 Task: Add Nats Rawline Chocolate Mousse With A Crunchy Hazelnut Topping to the cart.
Action: Mouse moved to (28, 101)
Screenshot: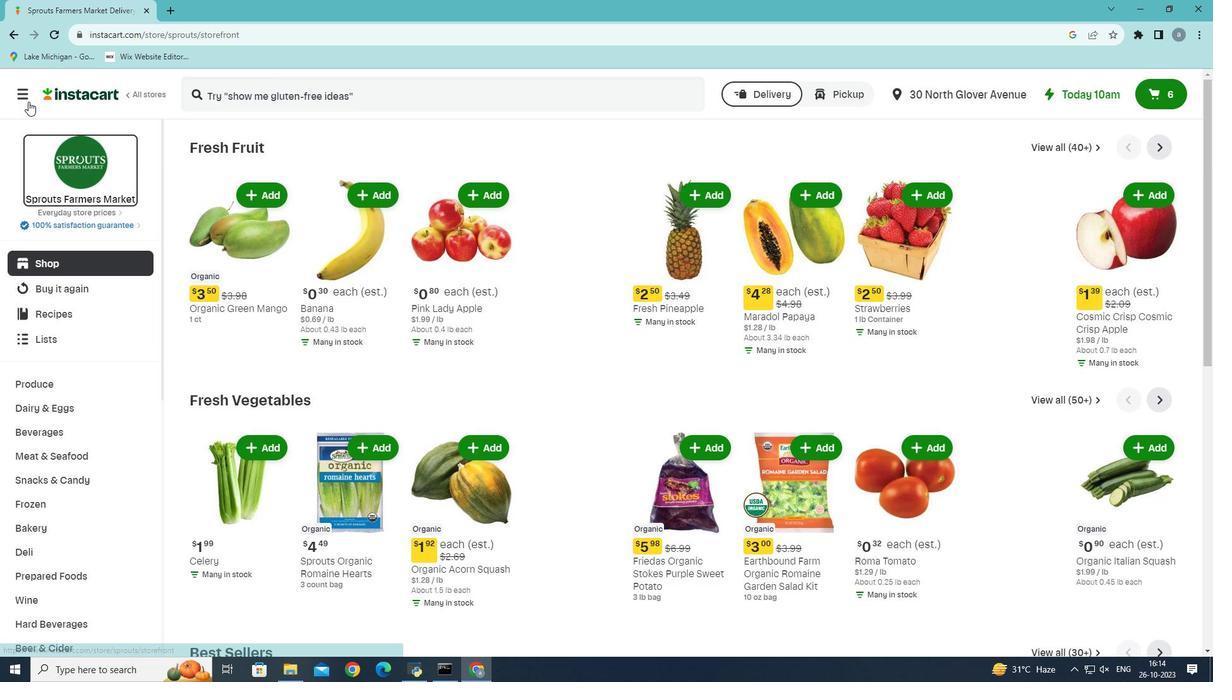 
Action: Mouse pressed left at (28, 101)
Screenshot: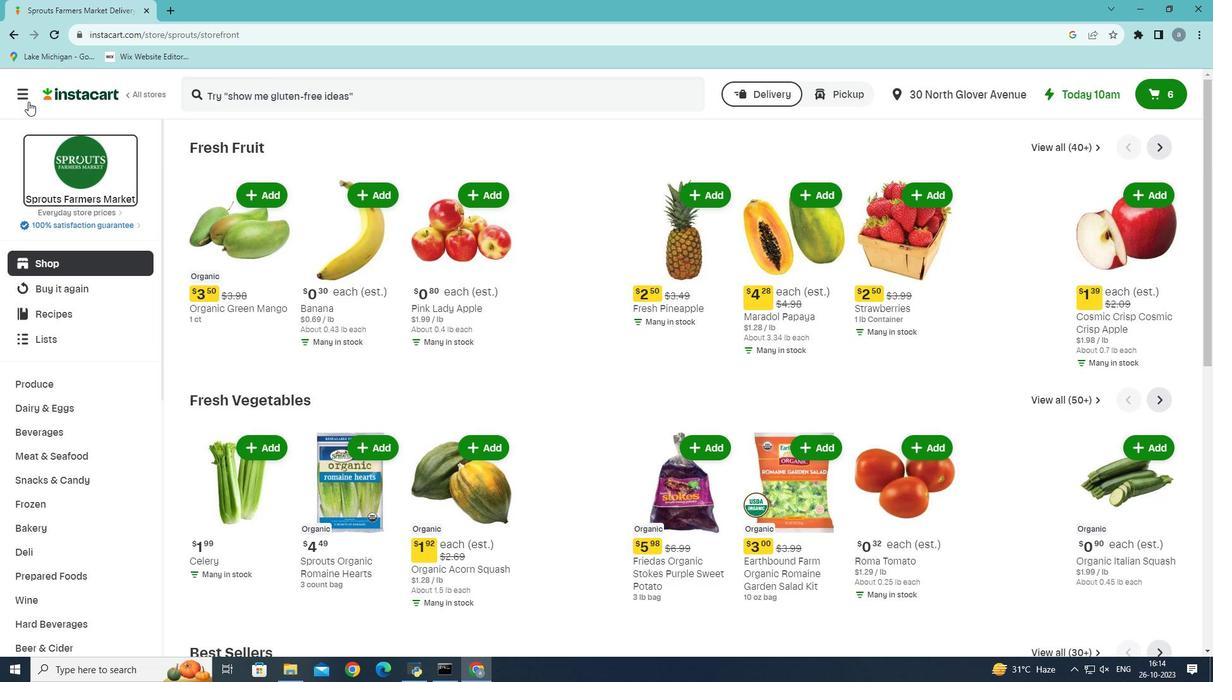 
Action: Mouse moved to (87, 367)
Screenshot: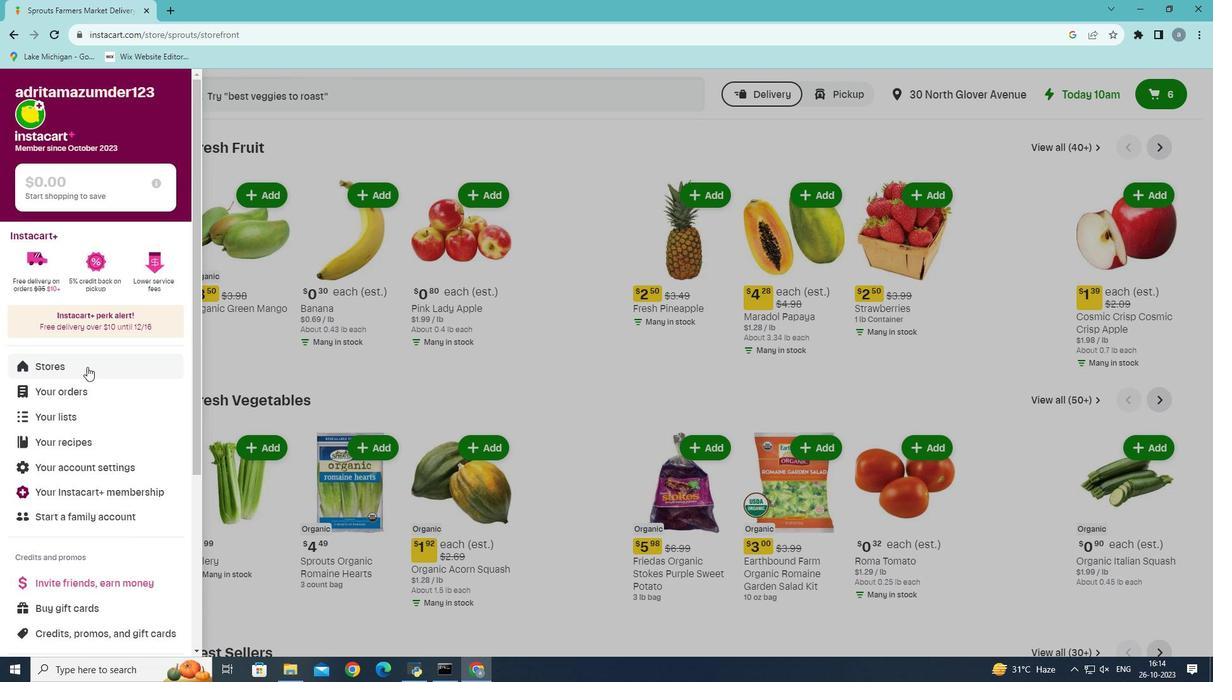 
Action: Mouse pressed left at (87, 367)
Screenshot: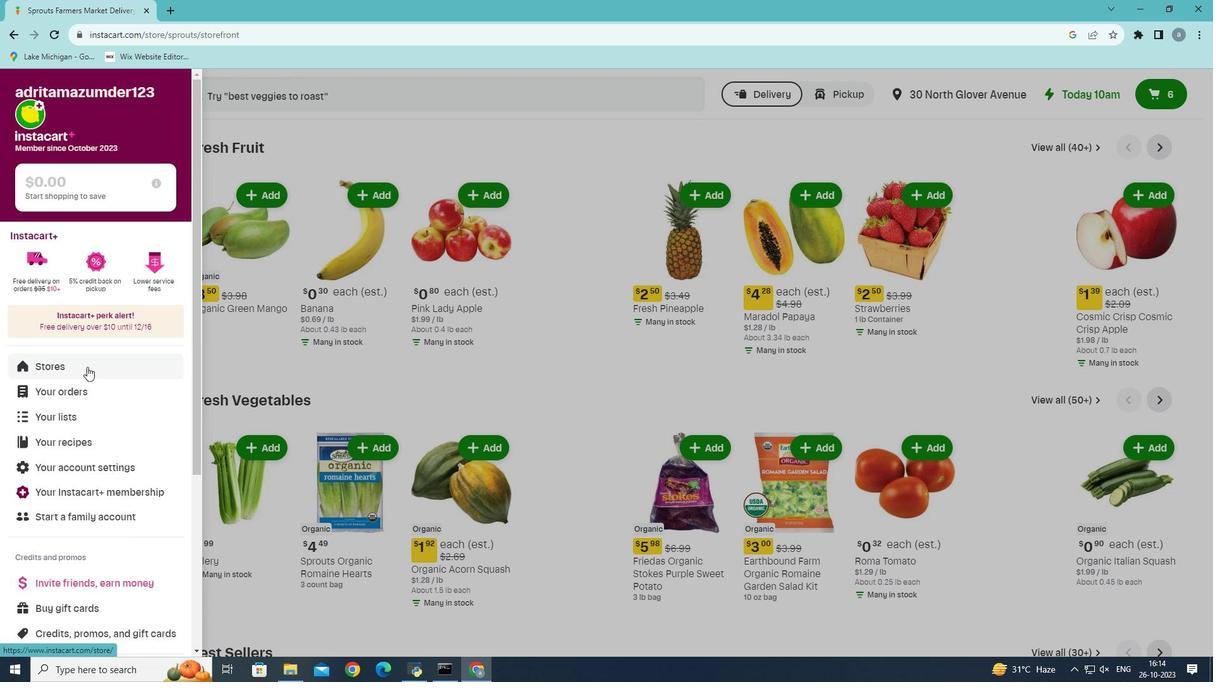 
Action: Mouse moved to (288, 142)
Screenshot: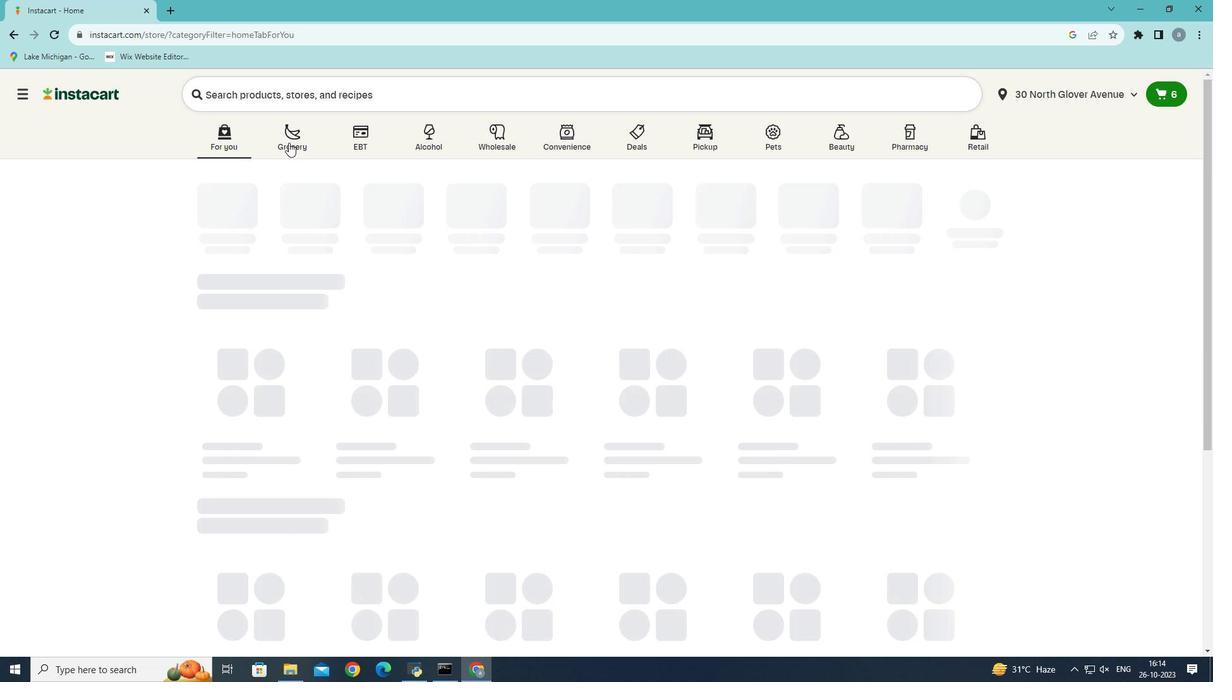 
Action: Mouse pressed left at (288, 142)
Screenshot: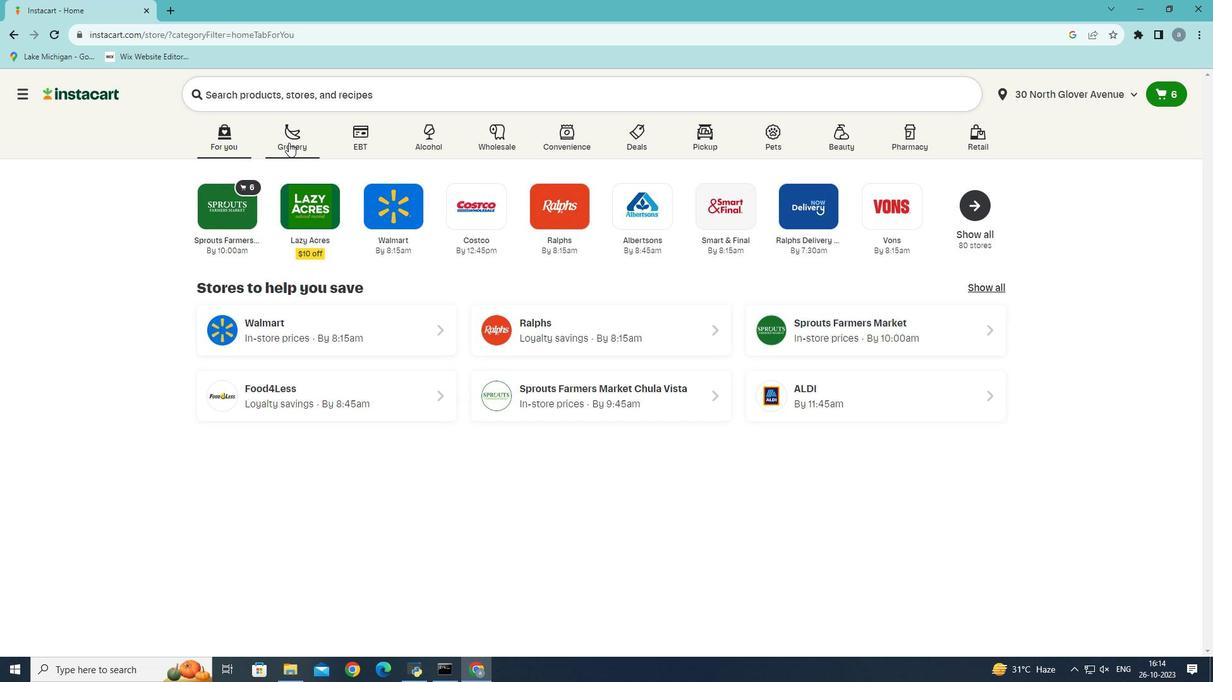 
Action: Mouse moved to (305, 378)
Screenshot: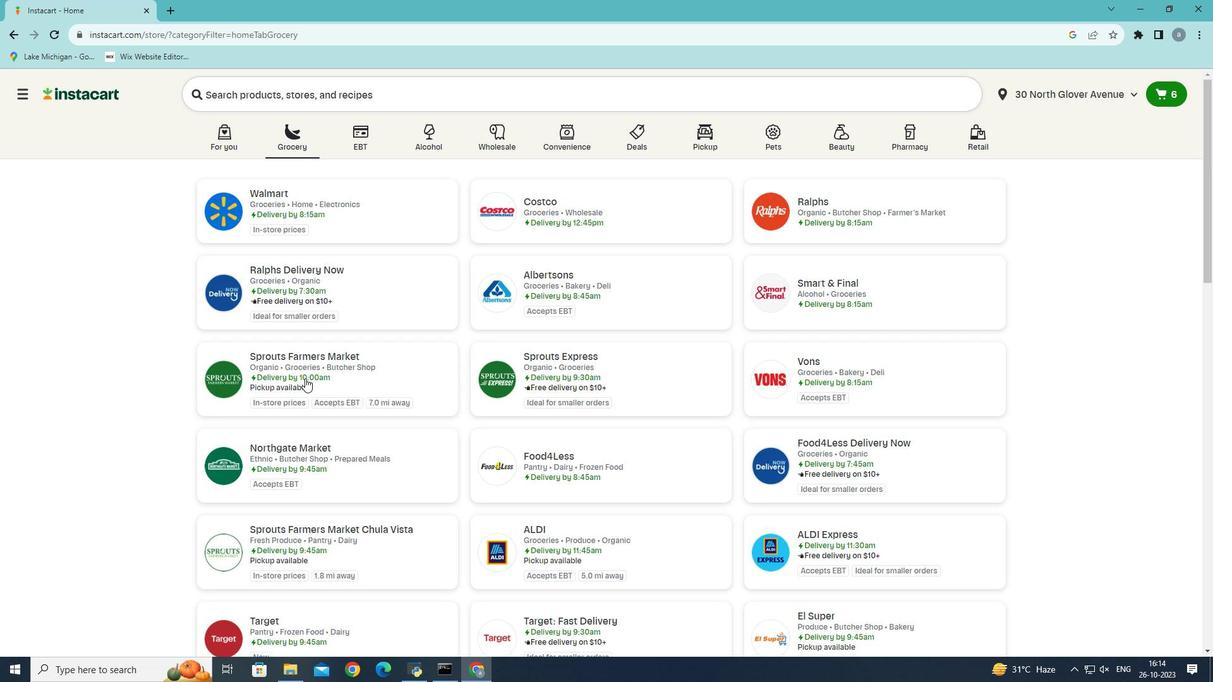 
Action: Mouse pressed left at (305, 378)
Screenshot: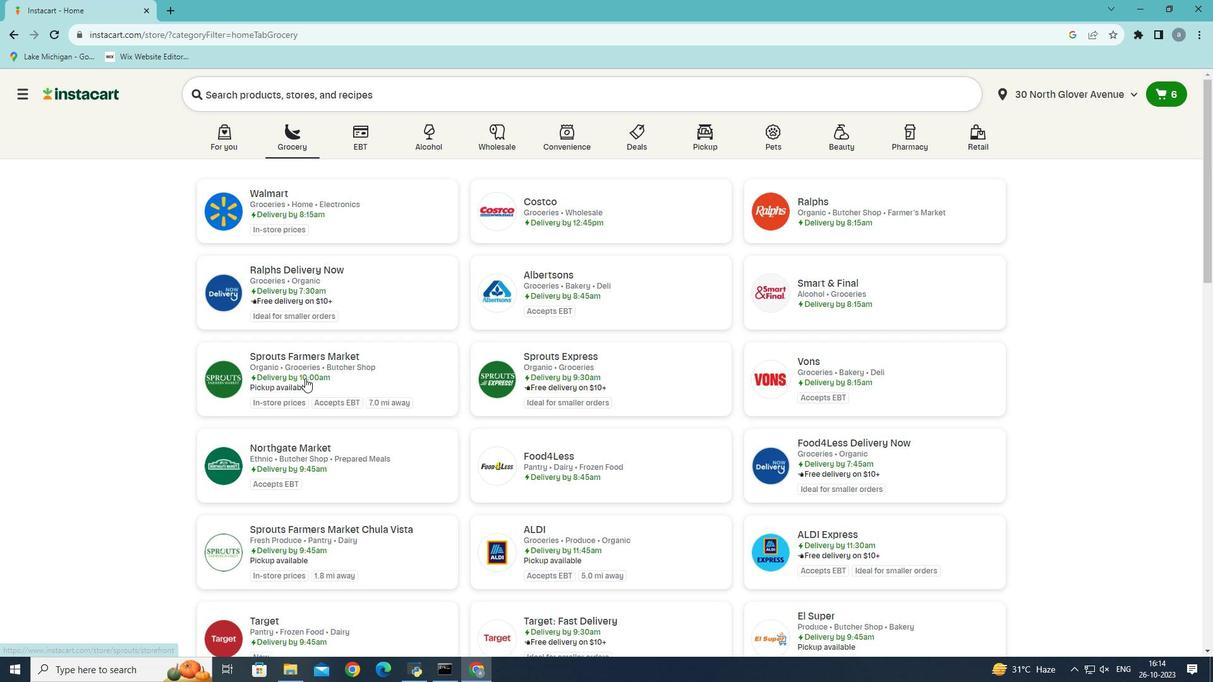
Action: Mouse moved to (56, 532)
Screenshot: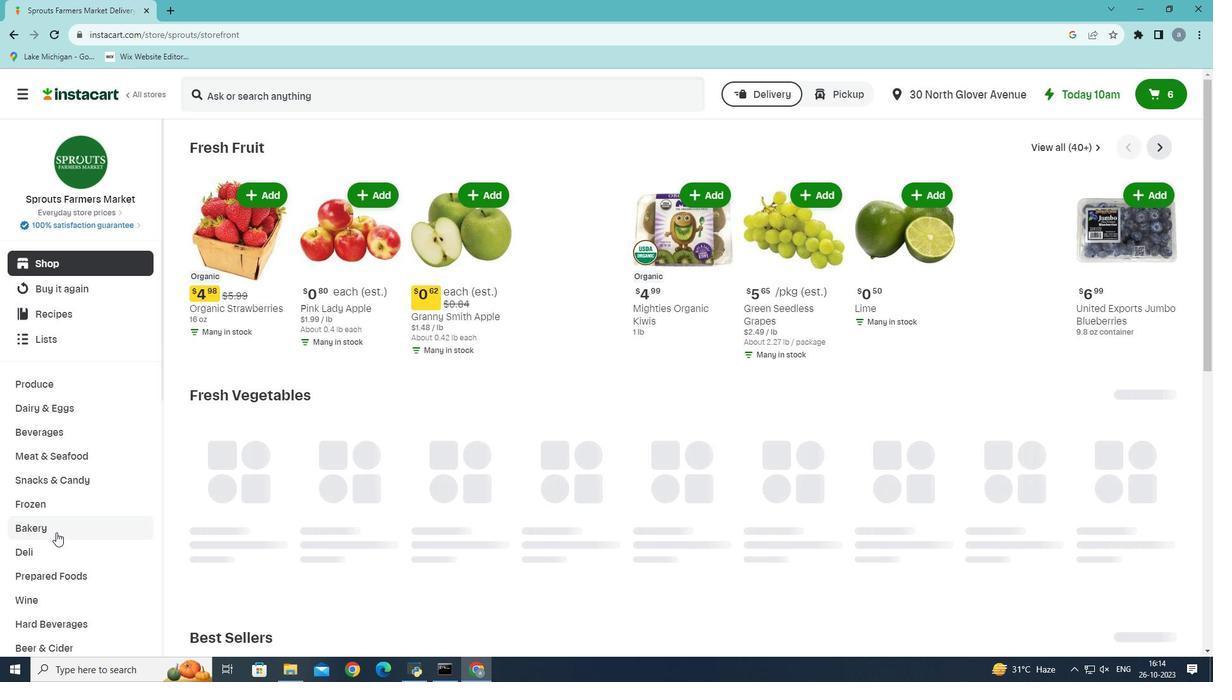 
Action: Mouse pressed left at (56, 532)
Screenshot: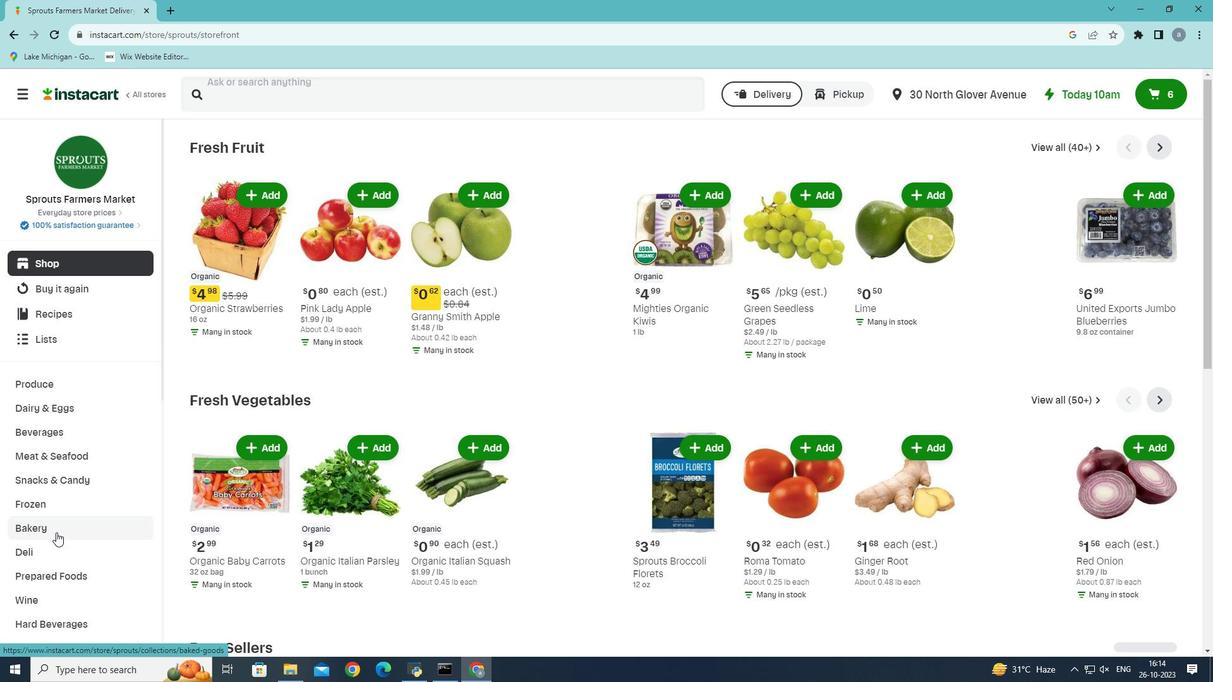 
Action: Mouse moved to (864, 179)
Screenshot: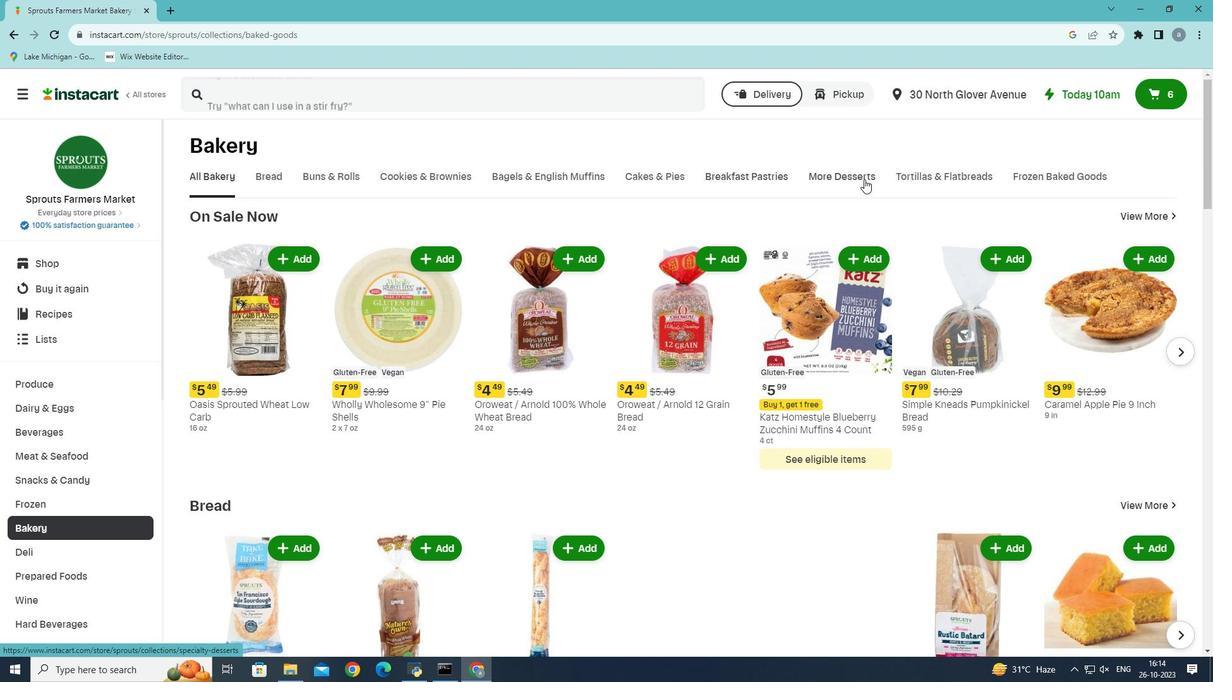 
Action: Mouse pressed left at (864, 179)
Screenshot: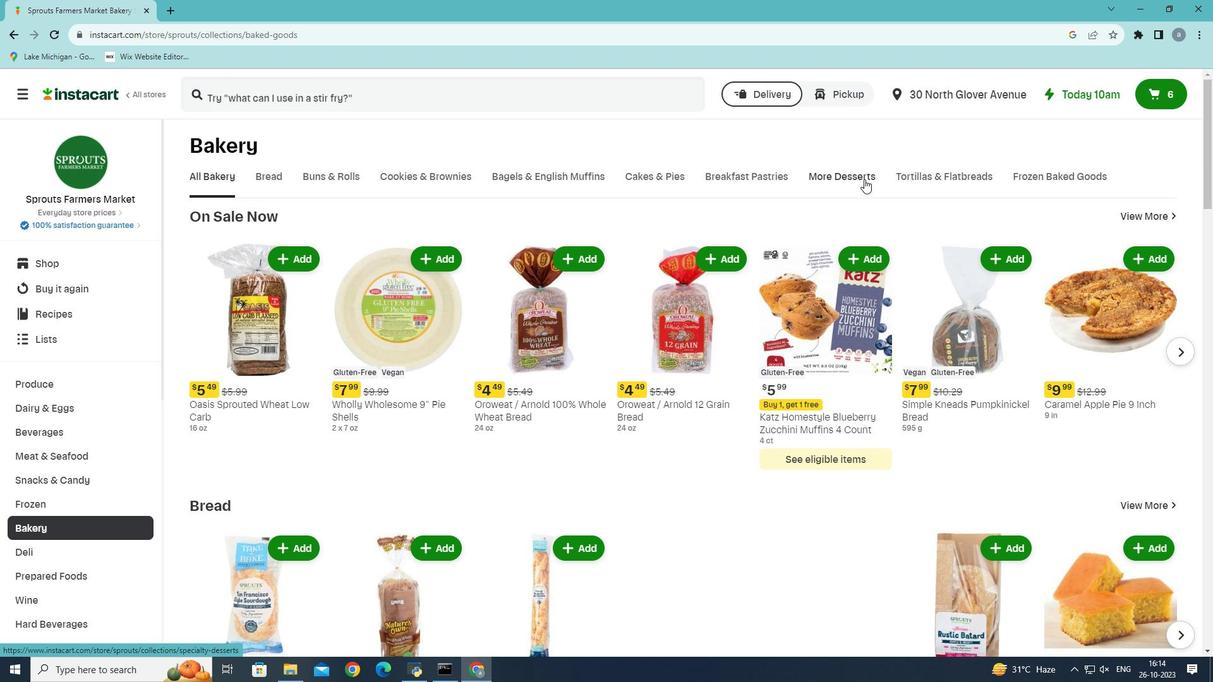 
Action: Mouse moved to (373, 230)
Screenshot: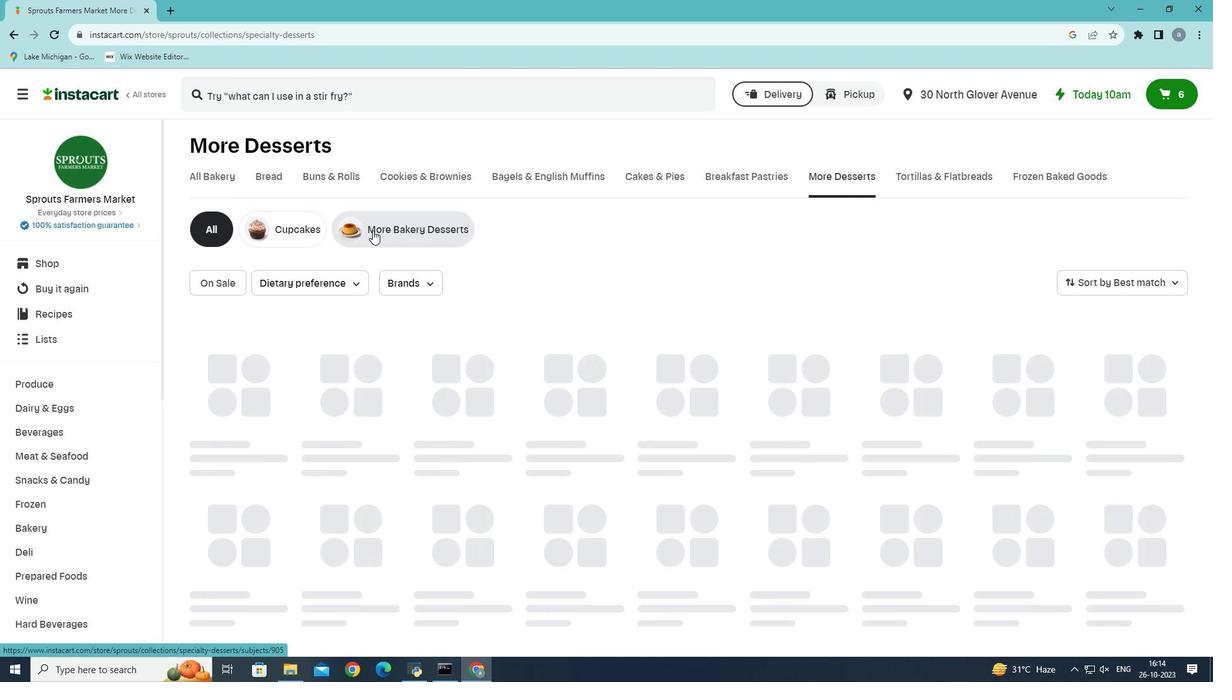 
Action: Mouse pressed left at (373, 230)
Screenshot: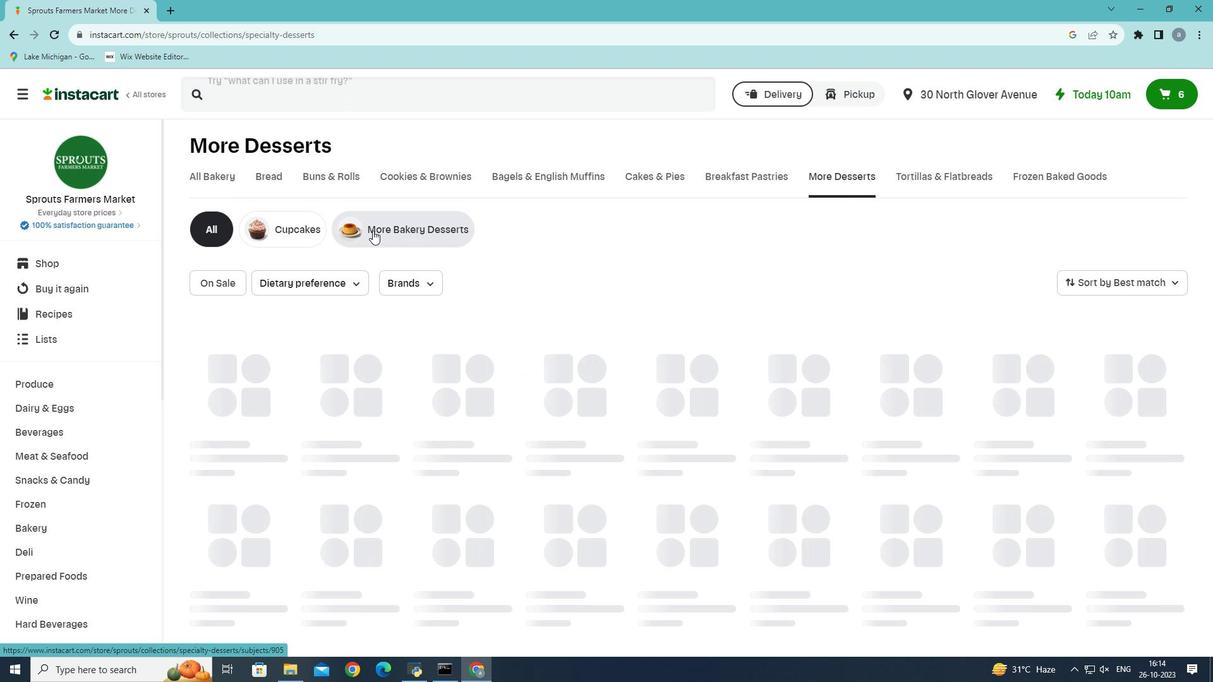 
Action: Mouse moved to (941, 350)
Screenshot: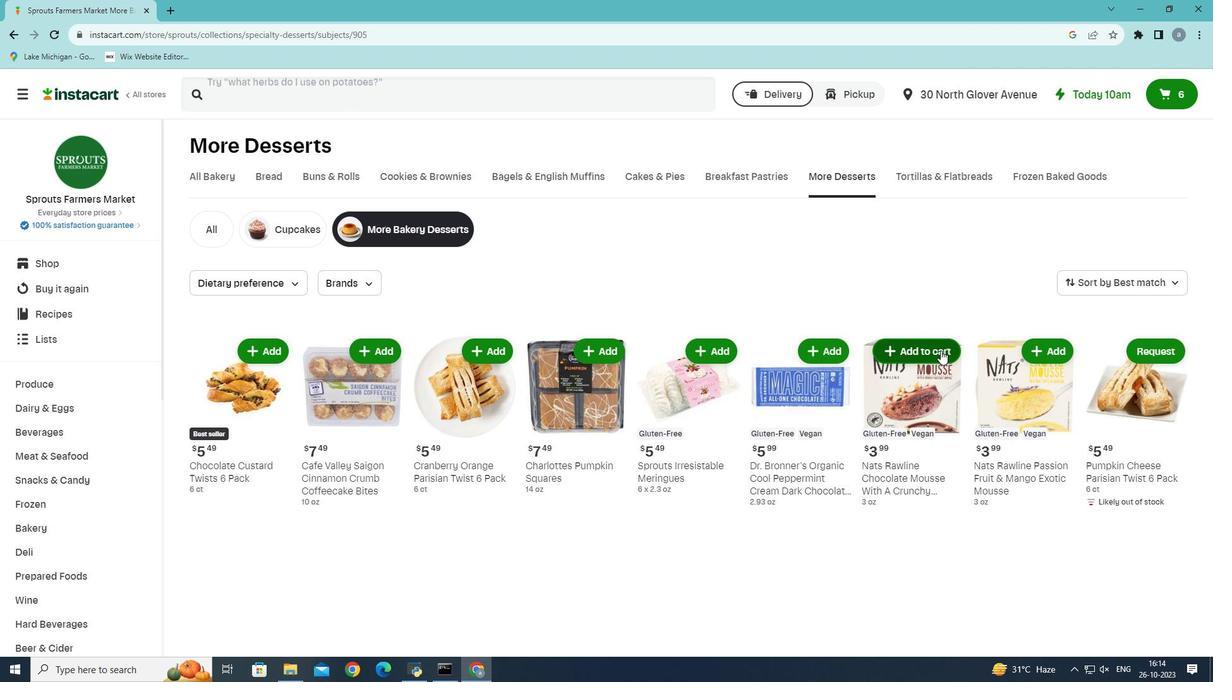 
Action: Mouse pressed left at (941, 350)
Screenshot: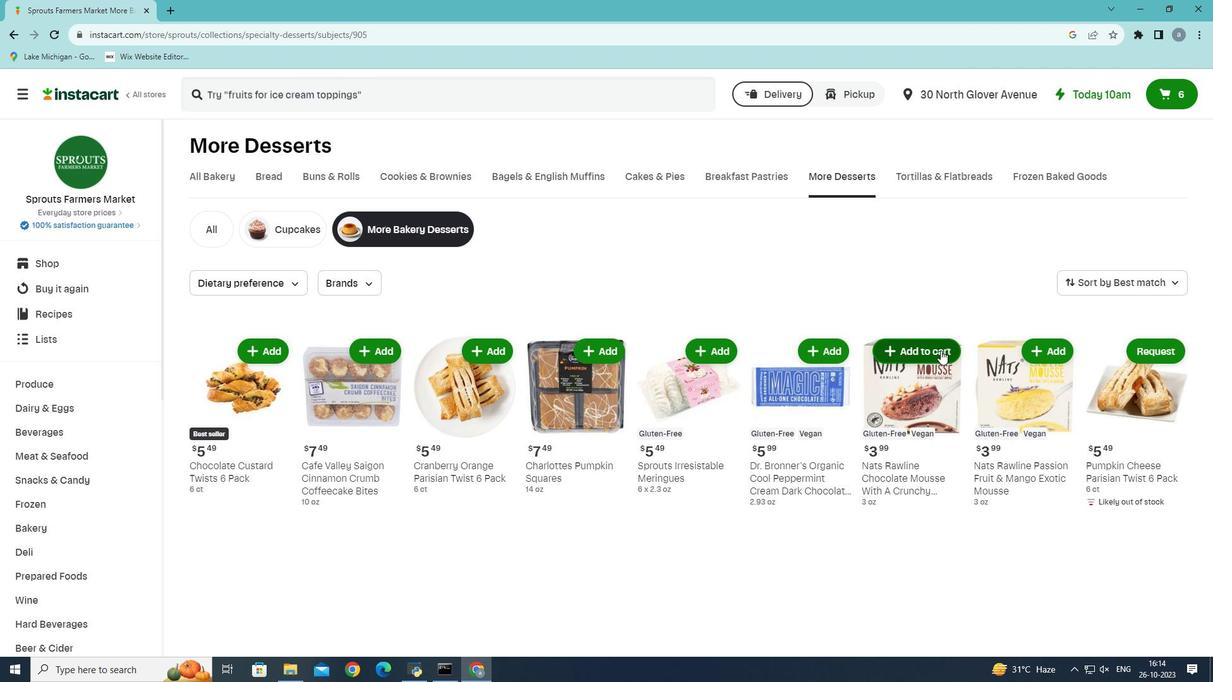
